 Task: Reset the filters.
Action: Mouse pressed left at (18, 72)
Screenshot: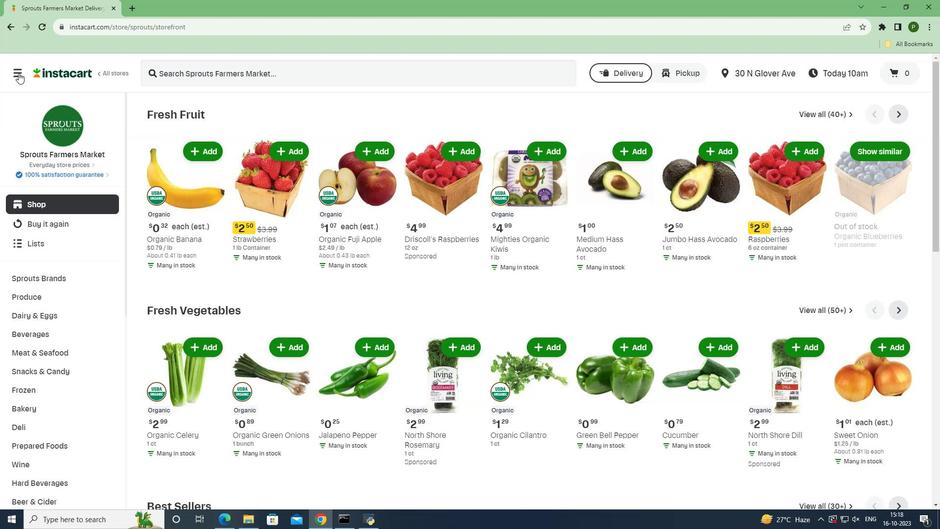 
Action: Mouse moved to (35, 263)
Screenshot: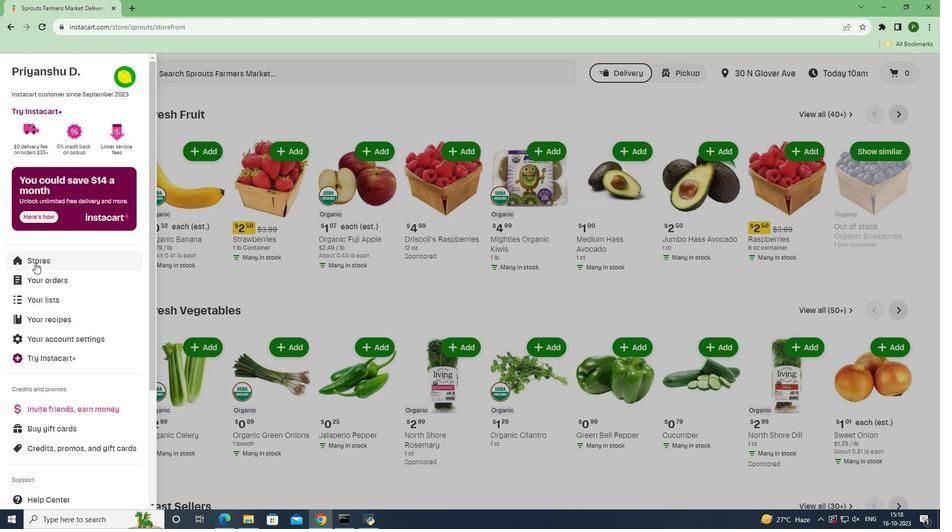 
Action: Mouse pressed left at (35, 263)
Screenshot: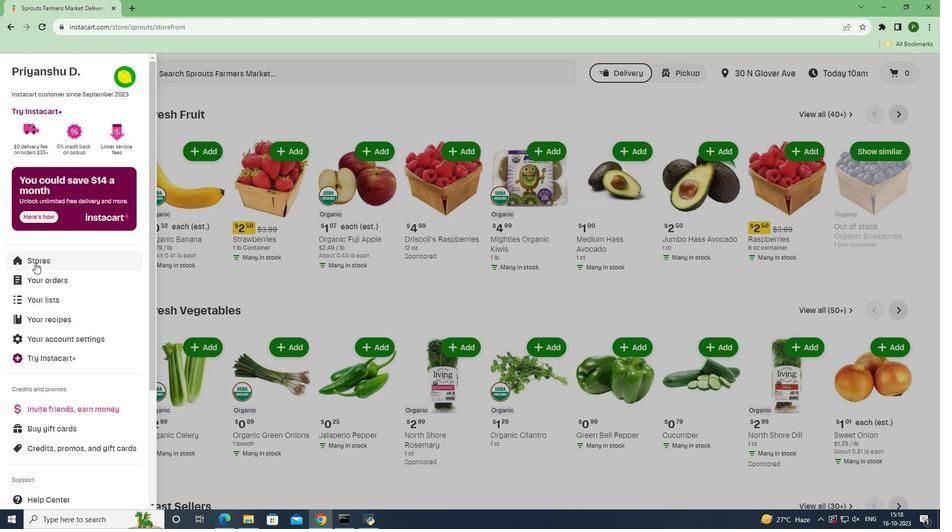 
Action: Mouse moved to (219, 119)
Screenshot: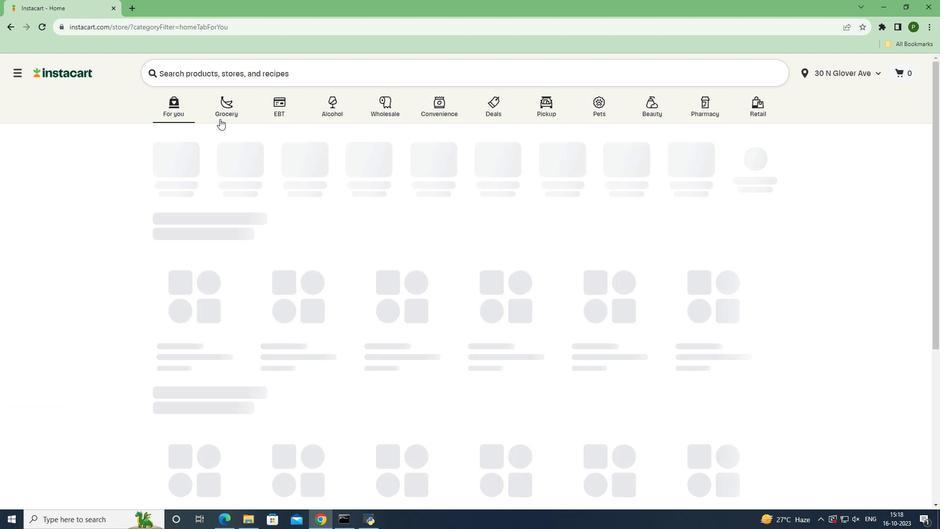 
Action: Mouse pressed left at (219, 119)
Screenshot: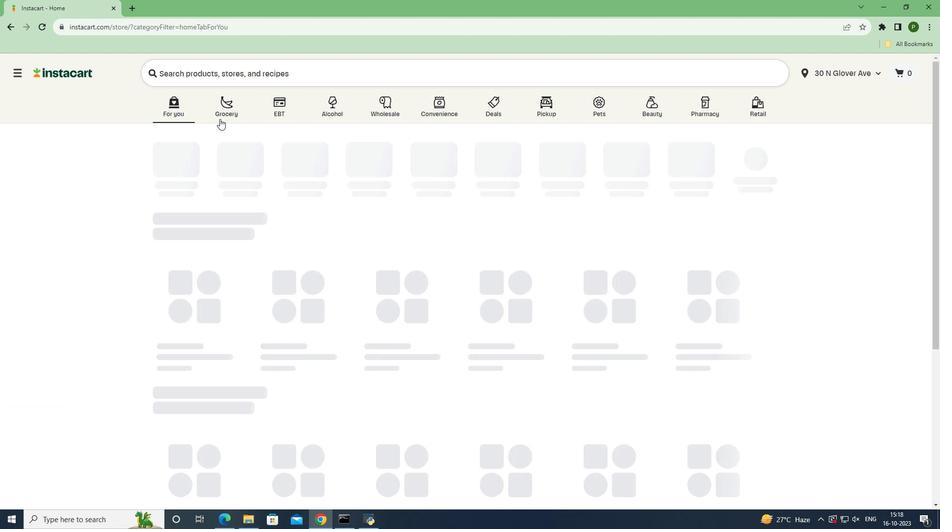 
Action: Mouse moved to (608, 235)
Screenshot: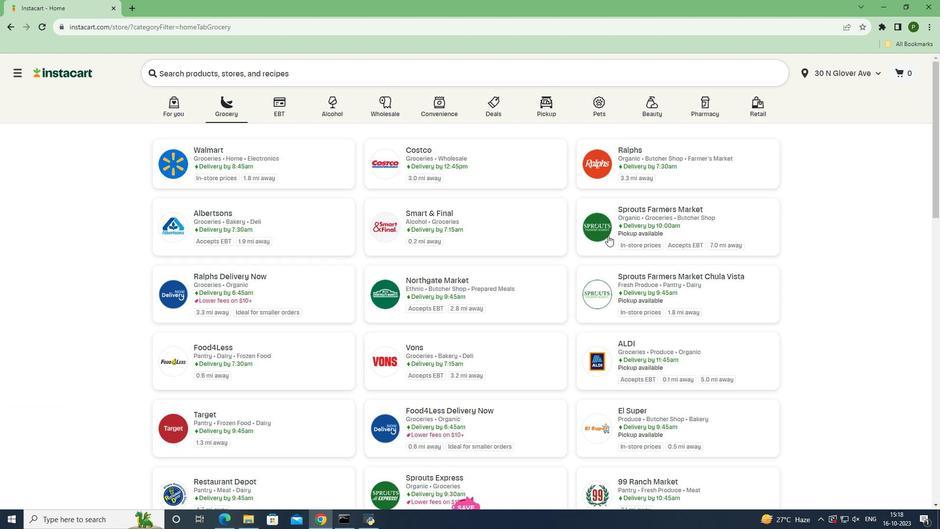 
Action: Mouse pressed left at (608, 235)
Screenshot: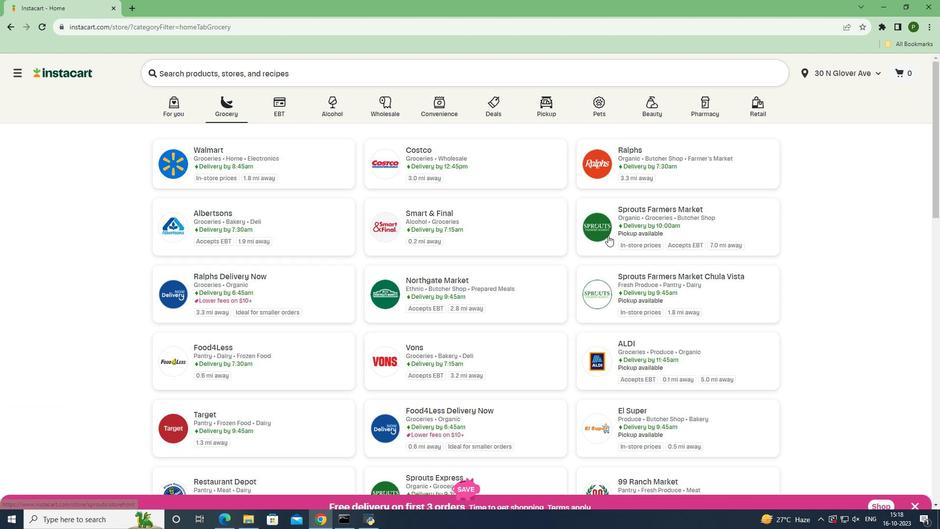 
Action: Mouse moved to (59, 338)
Screenshot: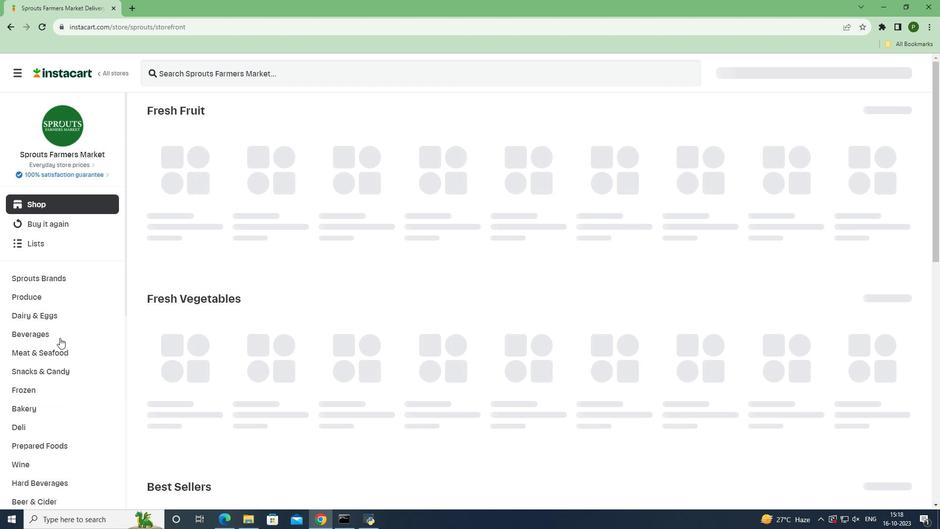 
Action: Mouse pressed left at (59, 338)
Screenshot: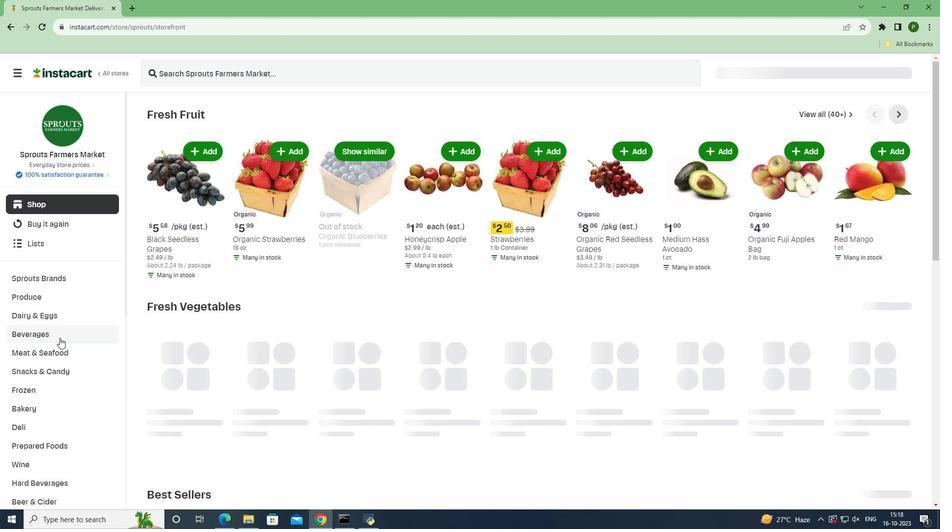 
Action: Mouse moved to (889, 133)
Screenshot: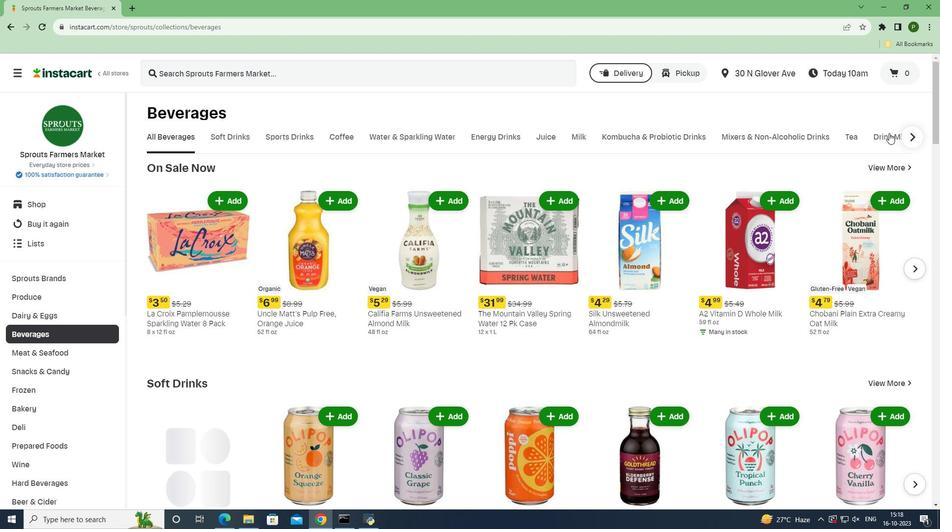 
Action: Mouse pressed left at (889, 133)
Screenshot: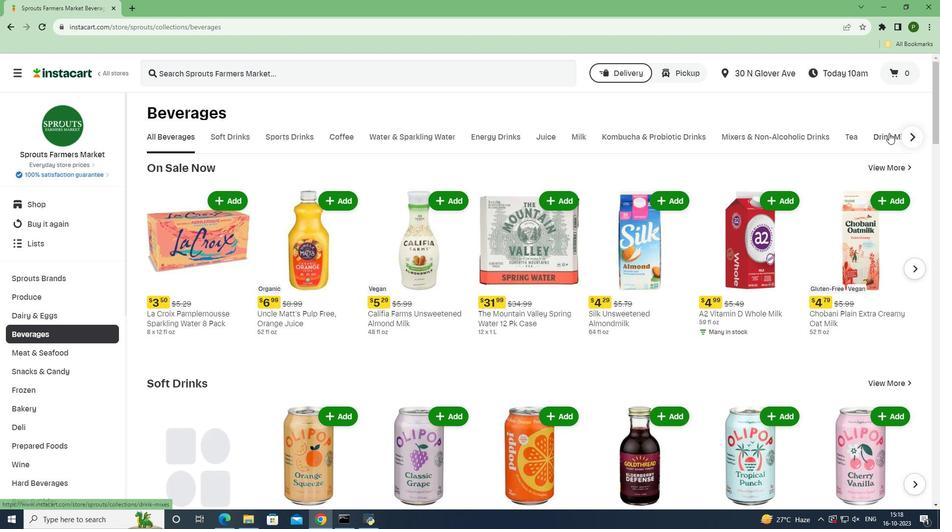 
Action: Mouse moved to (271, 176)
Screenshot: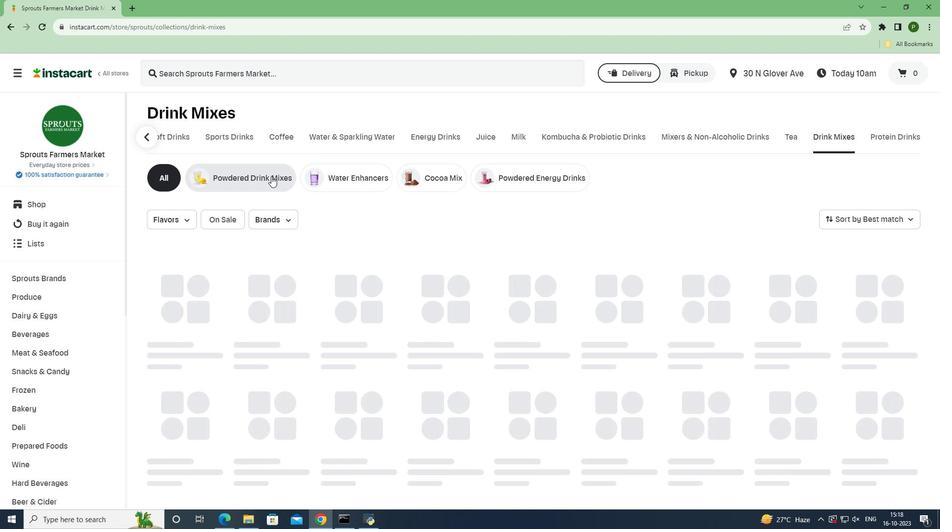 
Action: Mouse pressed left at (271, 176)
Screenshot: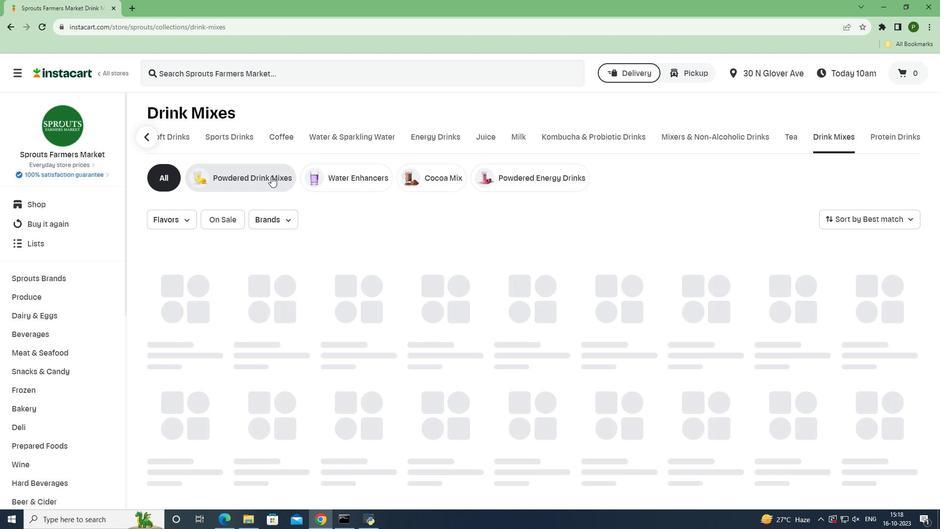 
Action: Mouse moved to (258, 224)
Screenshot: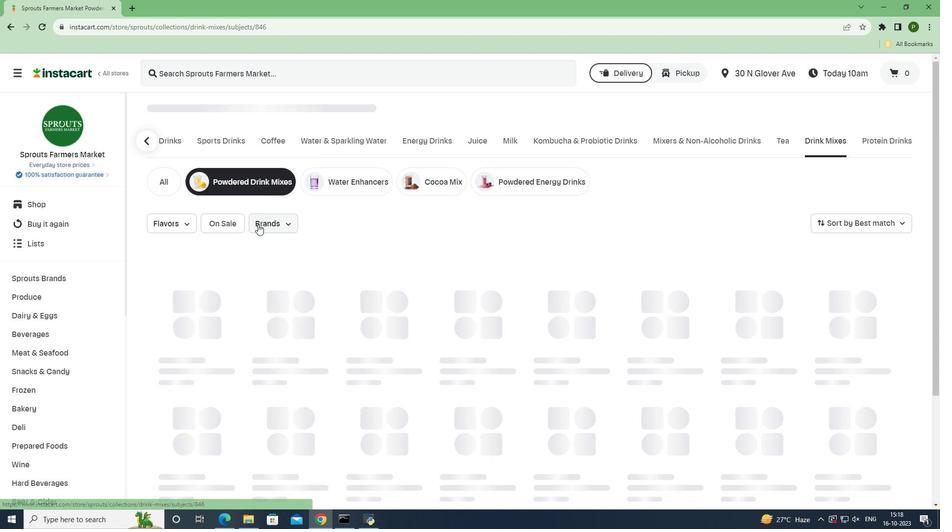 
Action: Mouse pressed left at (258, 224)
Screenshot: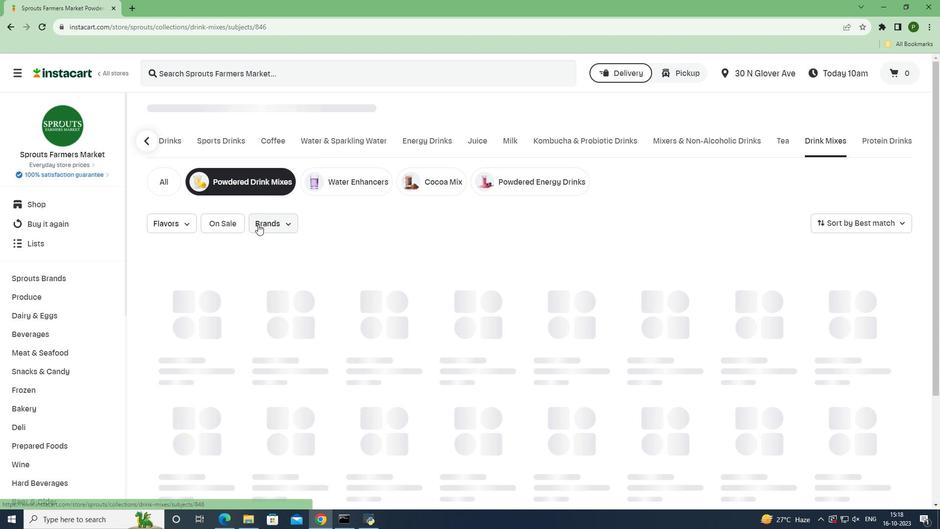 
Action: Mouse moved to (279, 278)
Screenshot: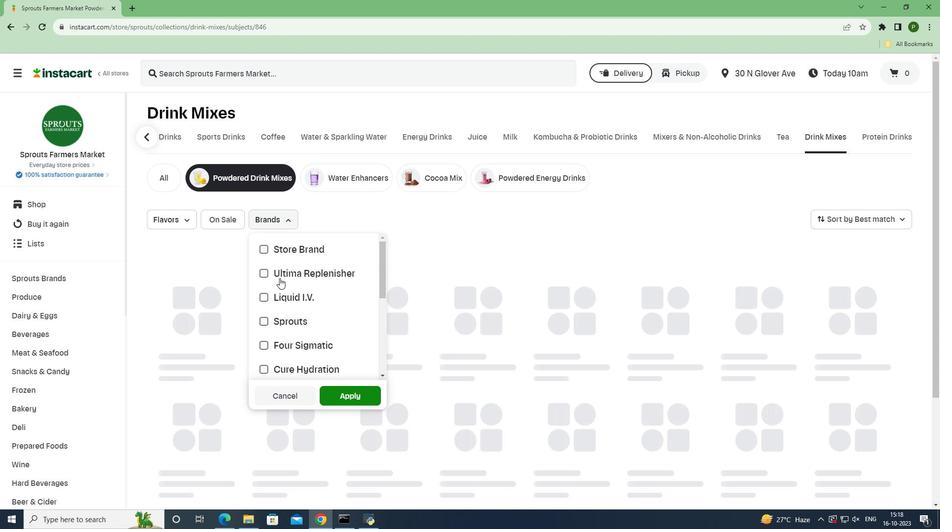 
Action: Mouse pressed left at (279, 278)
Screenshot: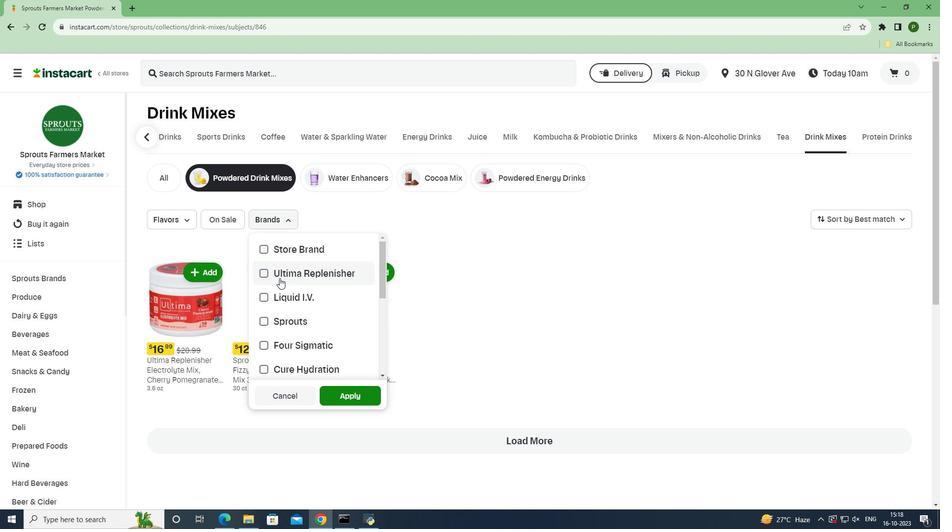 
Action: Mouse moved to (353, 397)
Screenshot: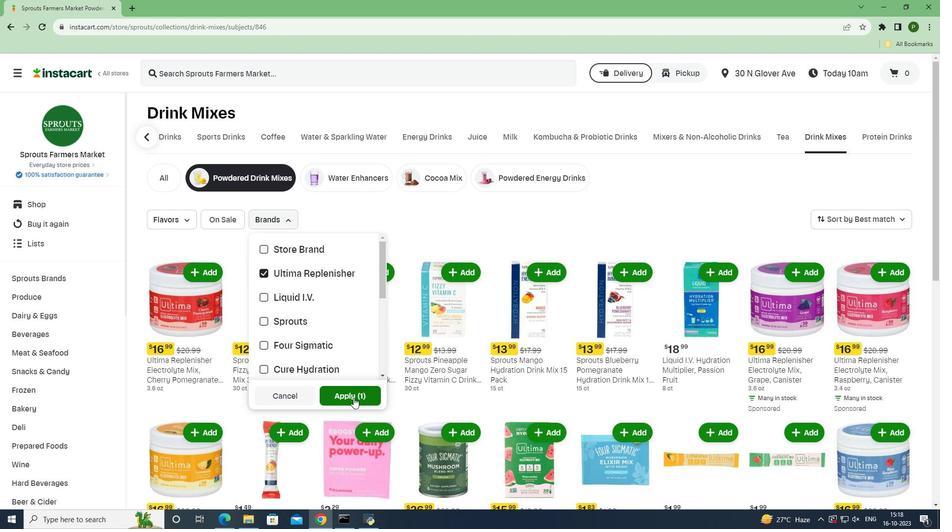 
Action: Mouse pressed left at (353, 397)
Screenshot: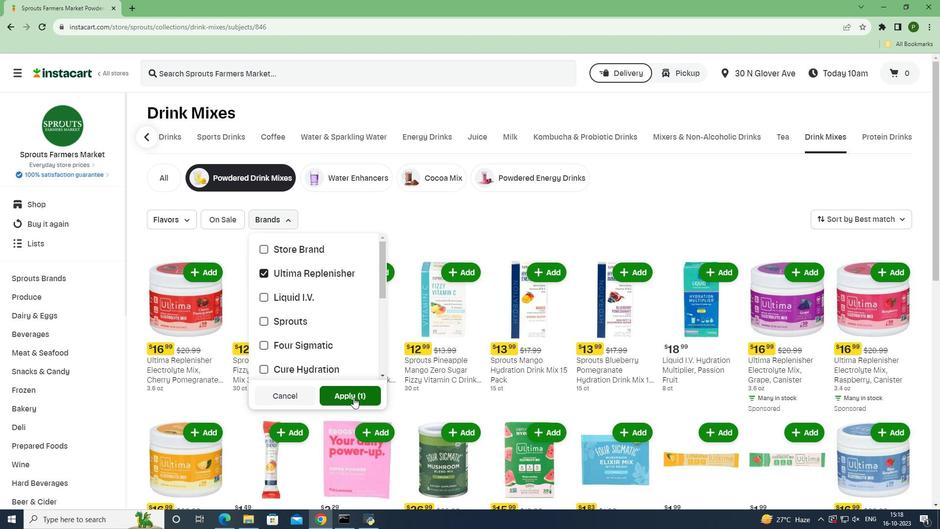 
Action: Mouse moved to (318, 221)
Screenshot: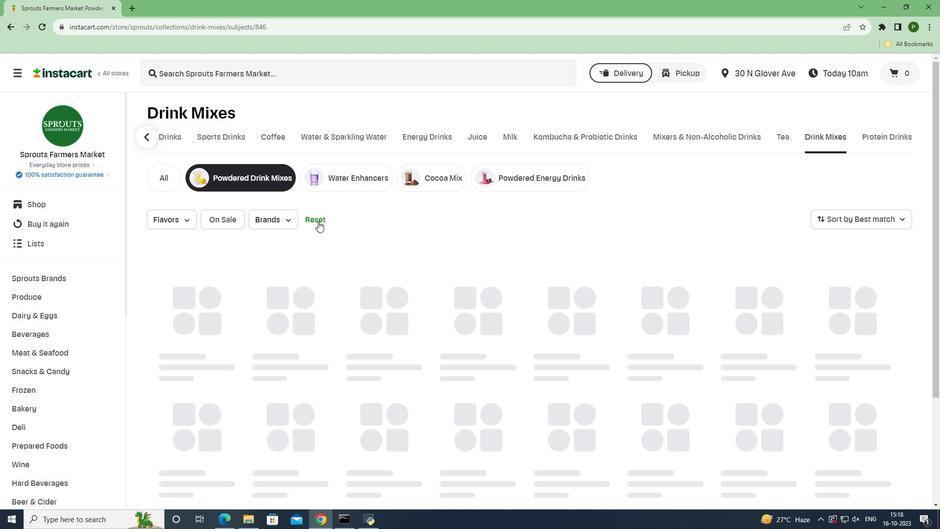 
Action: Mouse pressed left at (318, 221)
Screenshot: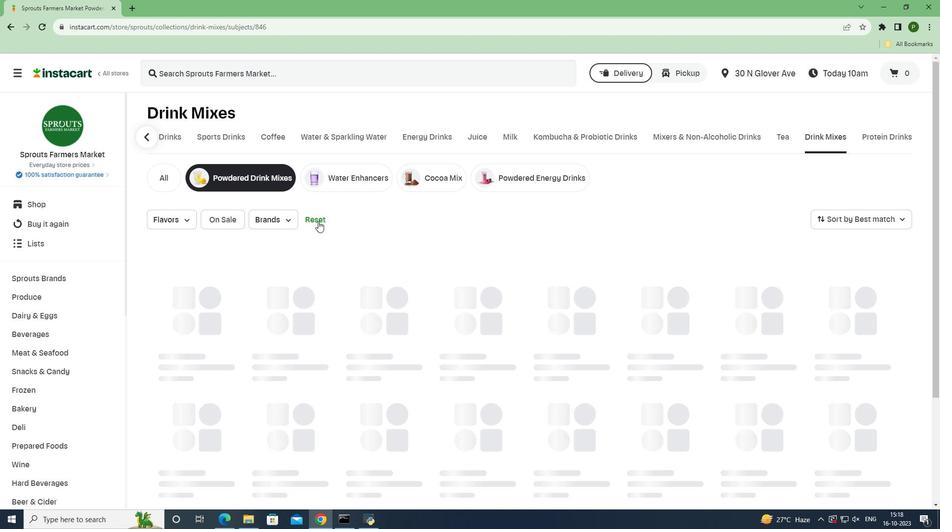 
Action: Mouse moved to (452, 344)
Screenshot: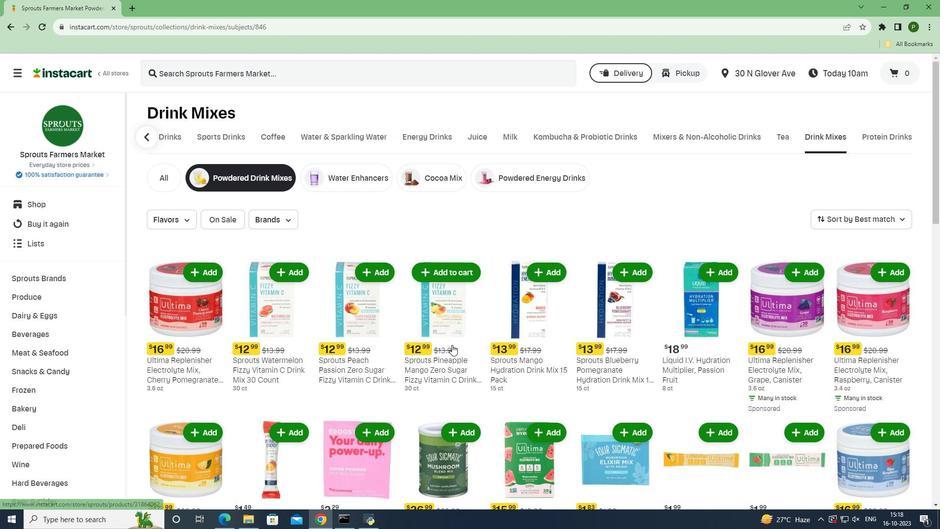 
